 Task: Filter job titles by Caller.
Action: Mouse moved to (239, 75)
Screenshot: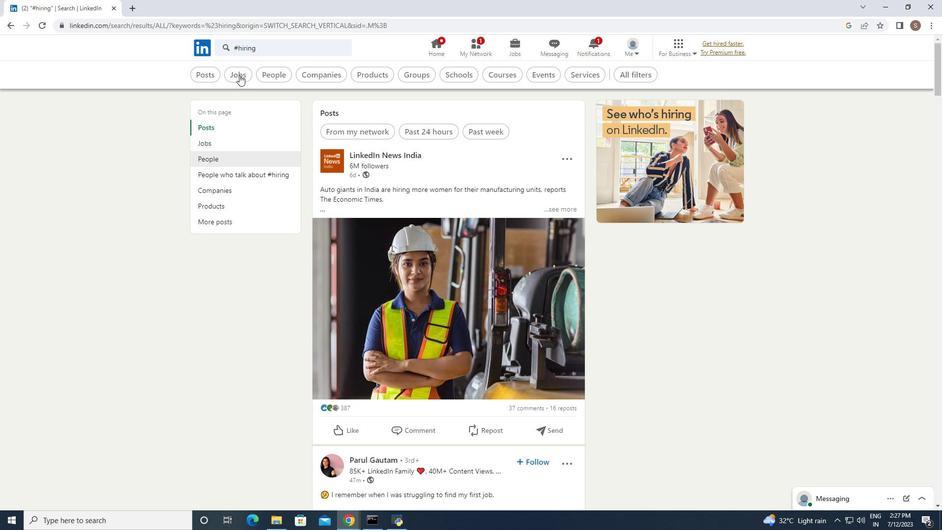 
Action: Mouse pressed left at (239, 75)
Screenshot: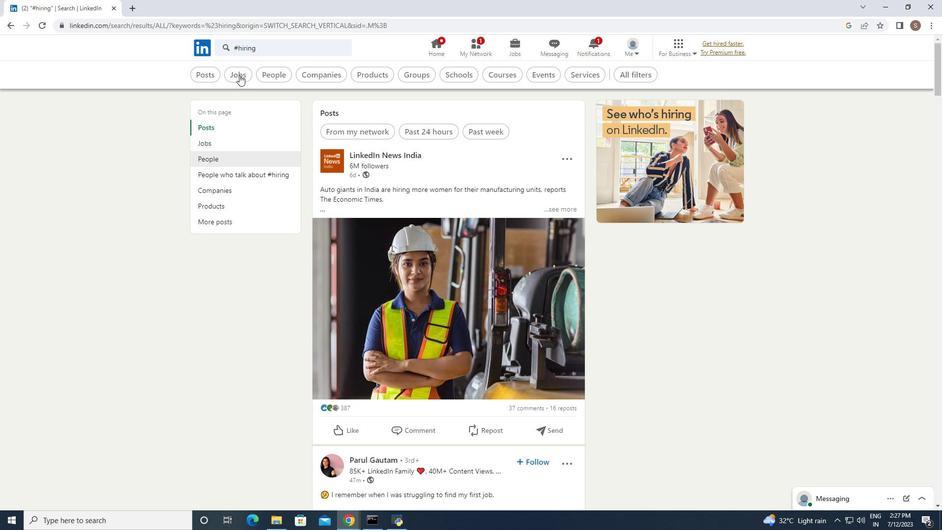 
Action: Mouse moved to (657, 72)
Screenshot: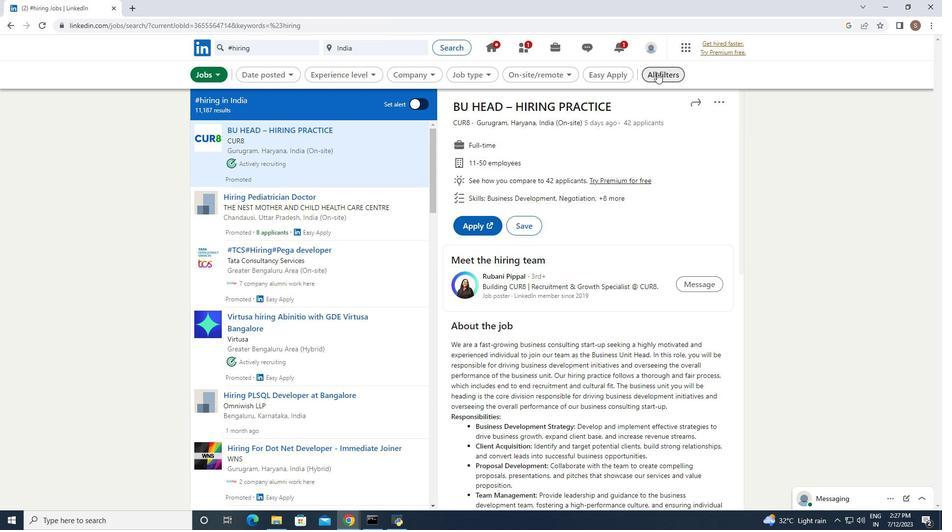 
Action: Mouse pressed left at (657, 72)
Screenshot: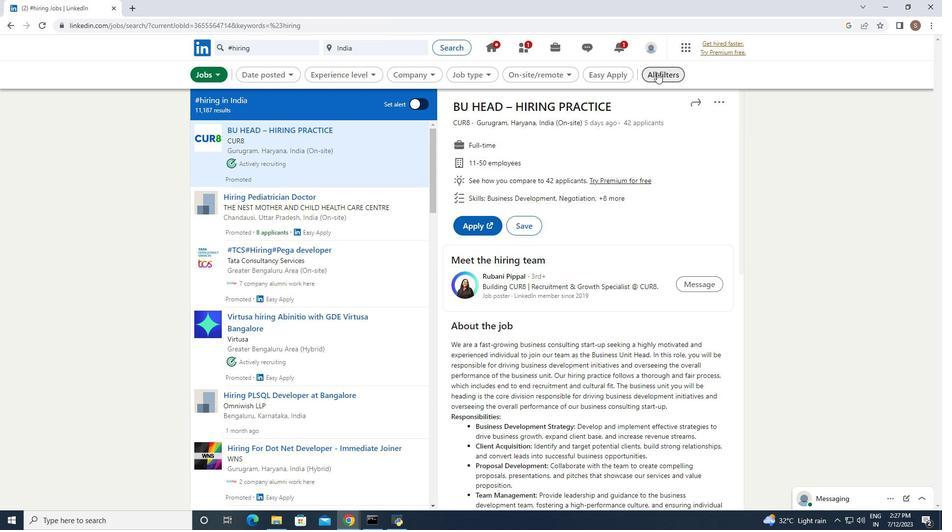 
Action: Mouse moved to (725, 318)
Screenshot: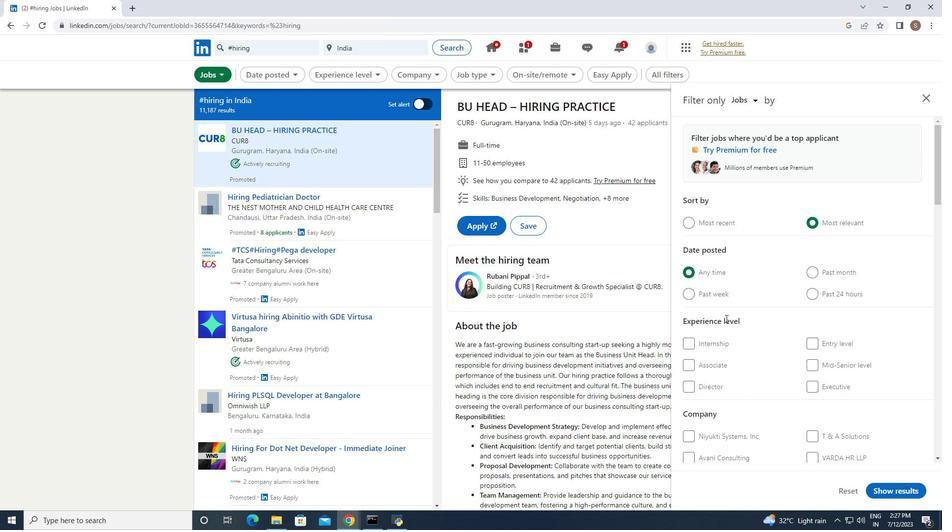 
Action: Mouse scrolled (725, 318) with delta (0, 0)
Screenshot: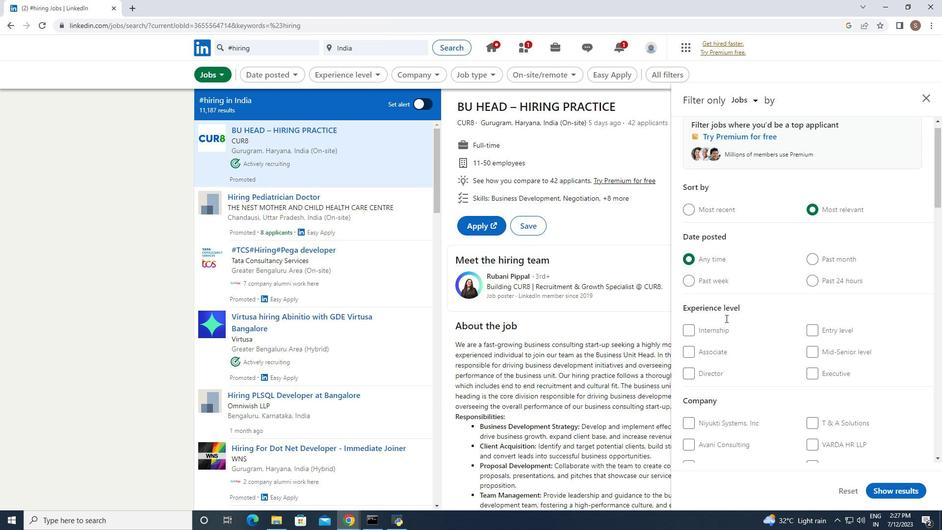 
Action: Mouse scrolled (725, 318) with delta (0, 0)
Screenshot: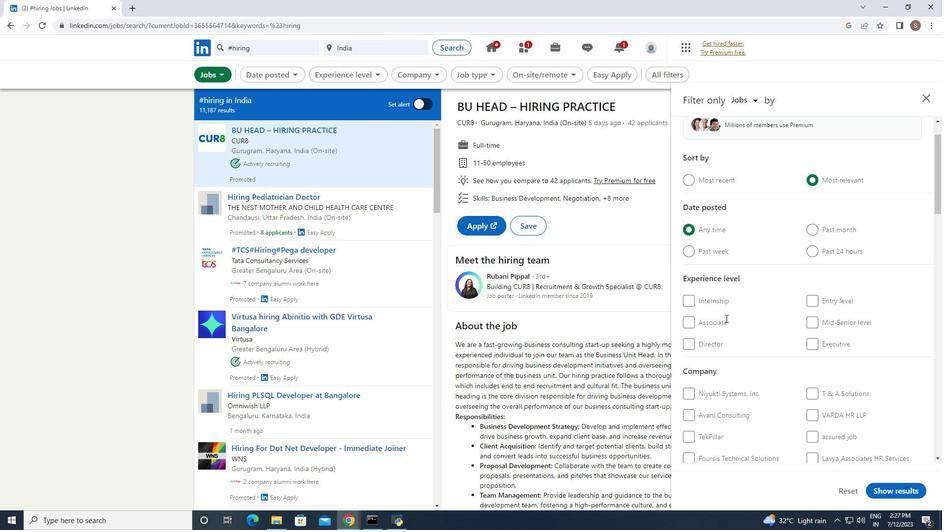 
Action: Mouse scrolled (725, 318) with delta (0, 0)
Screenshot: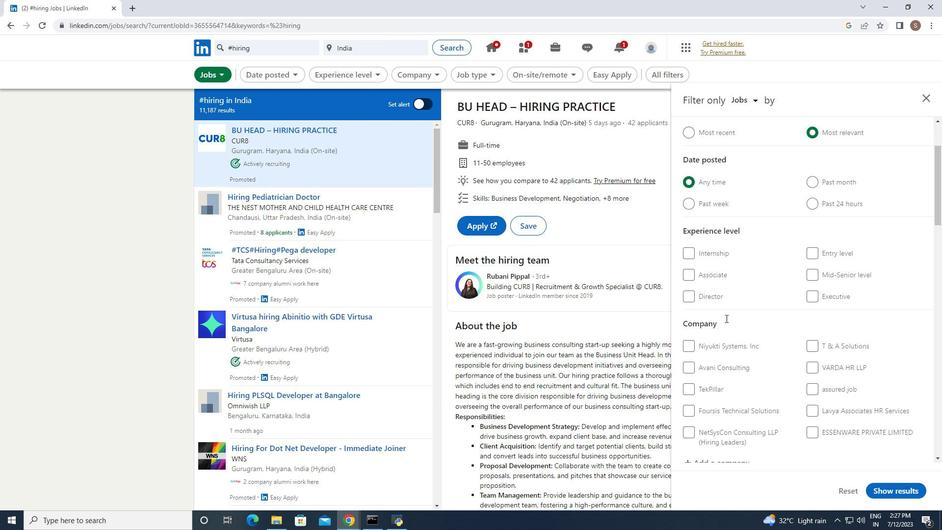 
Action: Mouse scrolled (725, 318) with delta (0, 0)
Screenshot: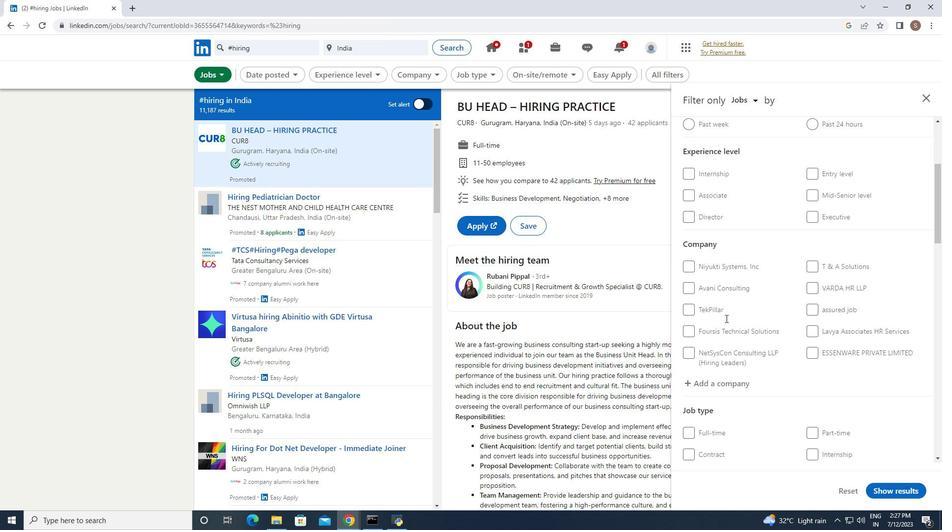 
Action: Mouse scrolled (725, 318) with delta (0, 0)
Screenshot: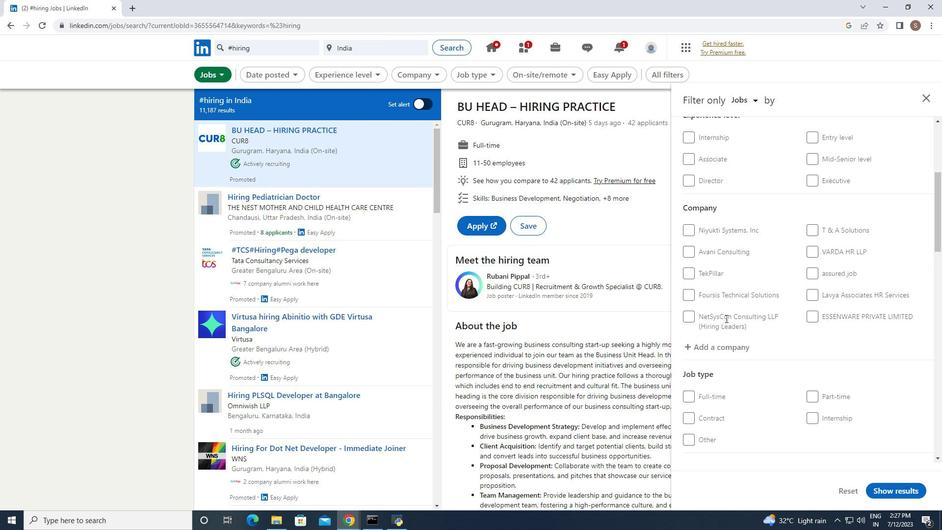 
Action: Mouse scrolled (725, 318) with delta (0, 0)
Screenshot: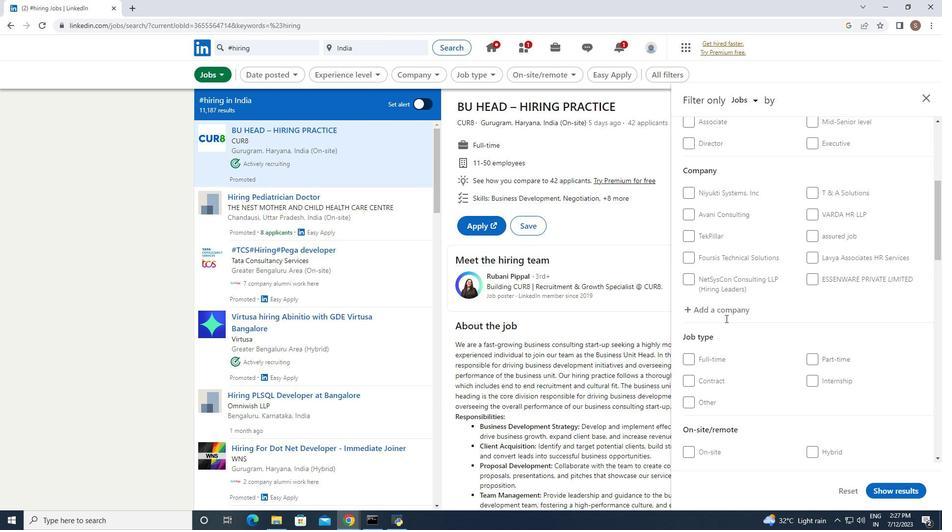 
Action: Mouse scrolled (725, 318) with delta (0, 0)
Screenshot: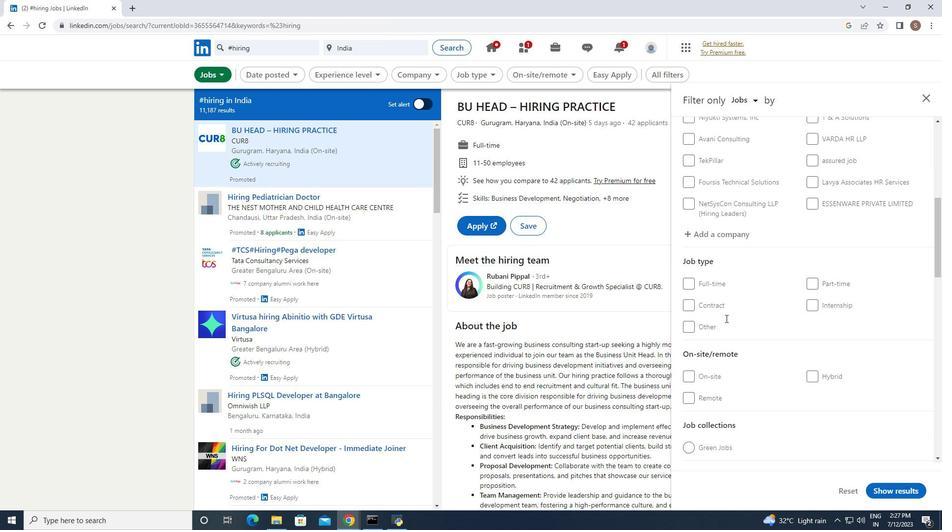 
Action: Mouse scrolled (725, 318) with delta (0, 0)
Screenshot: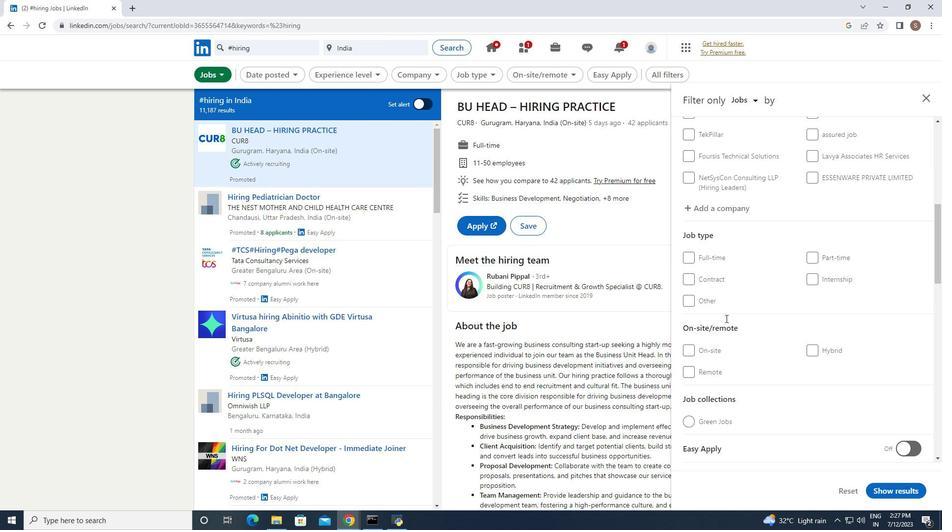 
Action: Mouse scrolled (725, 318) with delta (0, 0)
Screenshot: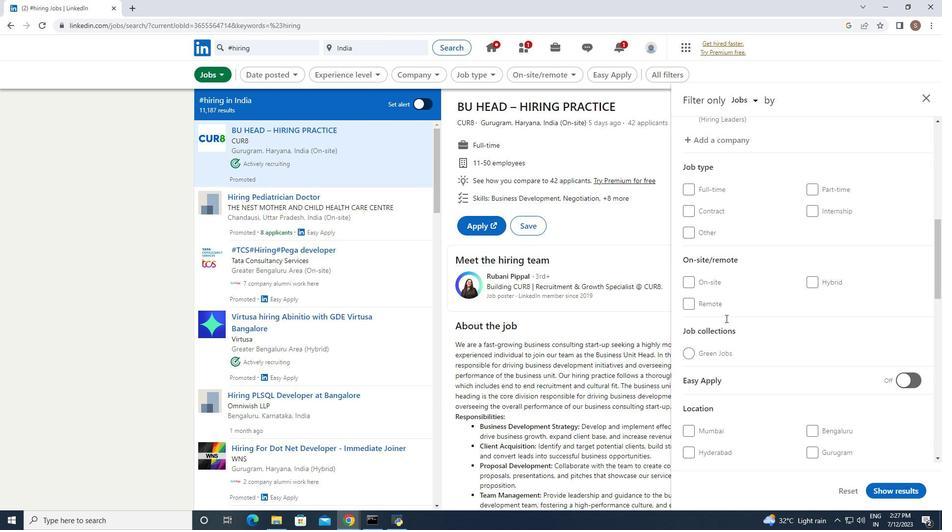 
Action: Mouse scrolled (725, 318) with delta (0, 0)
Screenshot: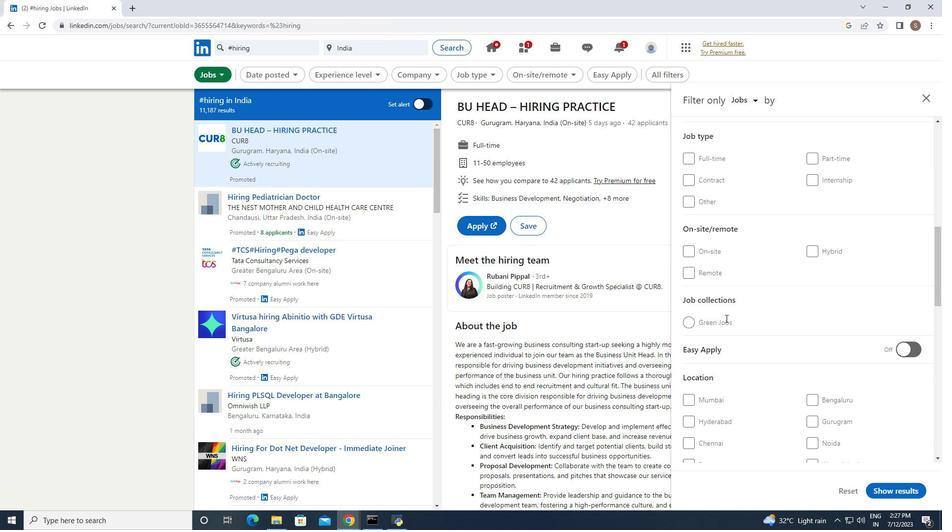 
Action: Mouse scrolled (725, 318) with delta (0, 0)
Screenshot: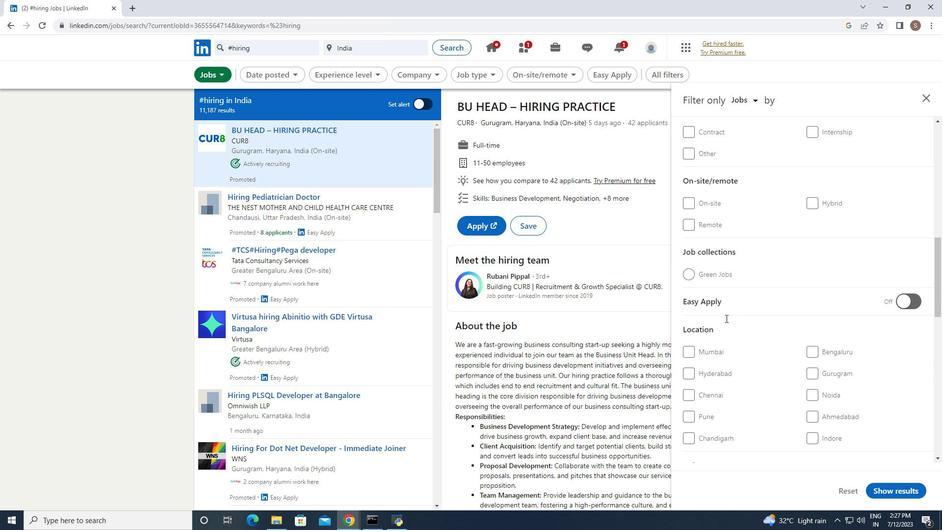 
Action: Mouse scrolled (725, 318) with delta (0, 0)
Screenshot: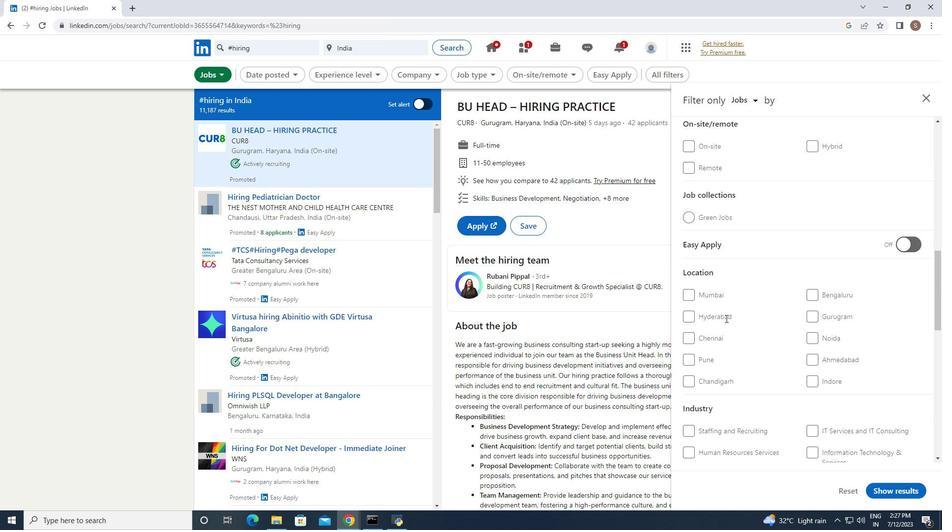 
Action: Mouse scrolled (725, 318) with delta (0, 0)
Screenshot: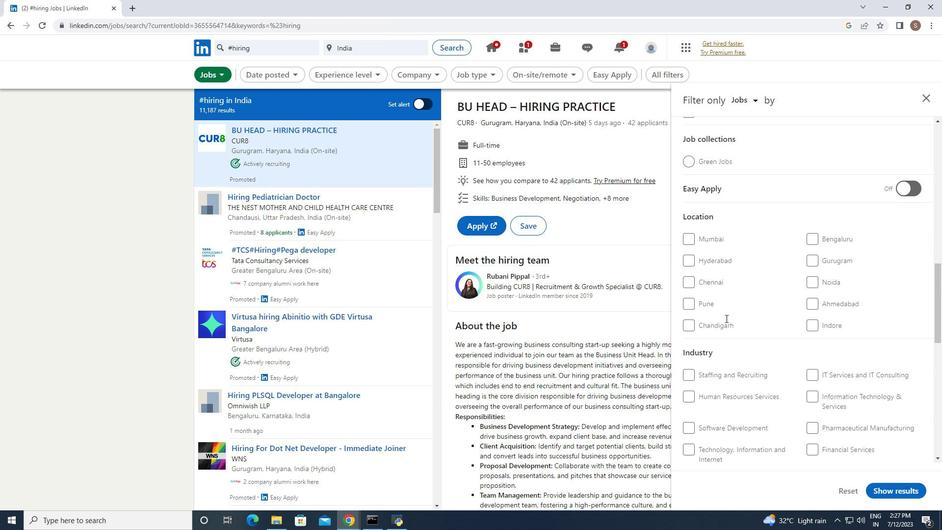 
Action: Mouse scrolled (725, 318) with delta (0, 0)
Screenshot: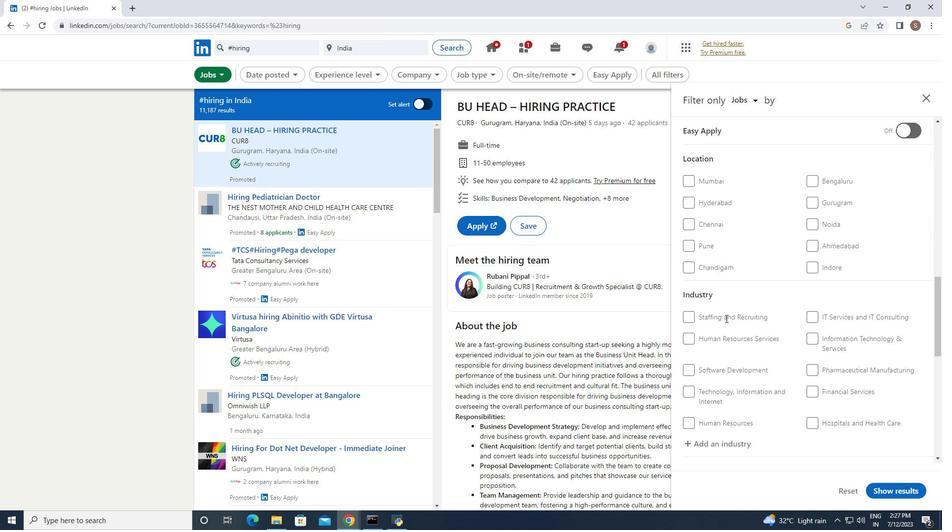 
Action: Mouse scrolled (725, 318) with delta (0, 0)
Screenshot: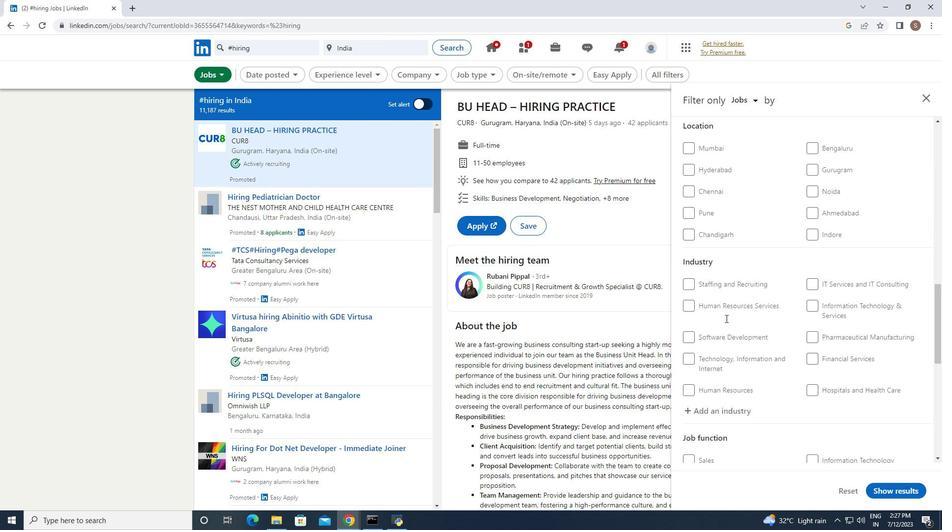 
Action: Mouse scrolled (725, 318) with delta (0, 0)
Screenshot: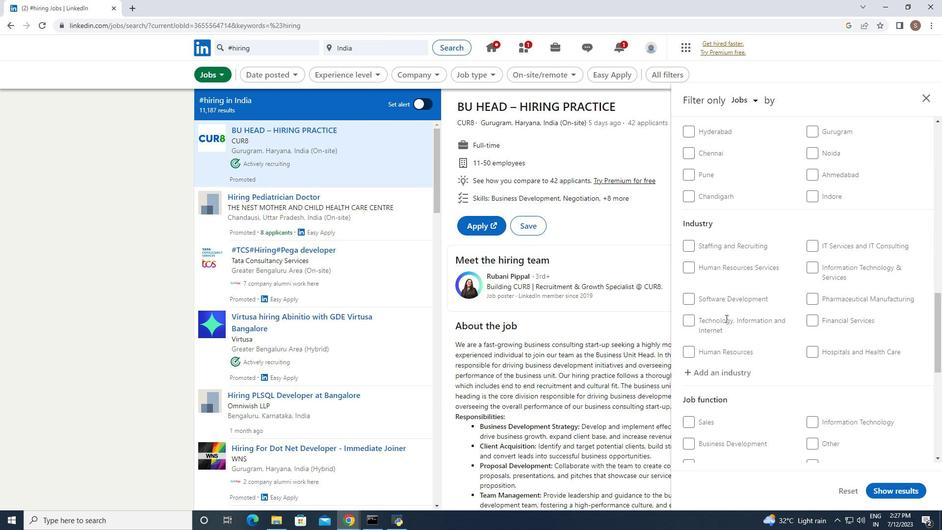 
Action: Mouse scrolled (725, 318) with delta (0, 0)
Screenshot: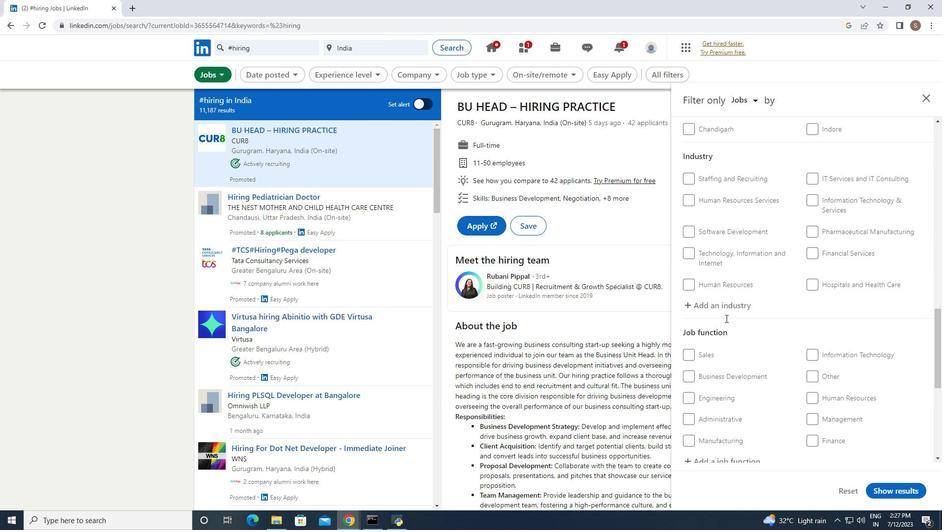 
Action: Mouse scrolled (725, 318) with delta (0, 0)
Screenshot: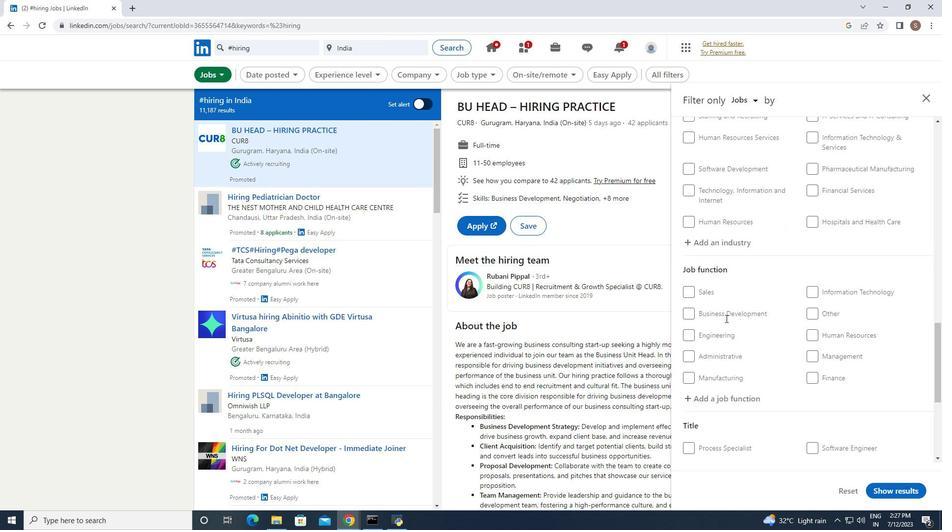 
Action: Mouse scrolled (725, 318) with delta (0, 0)
Screenshot: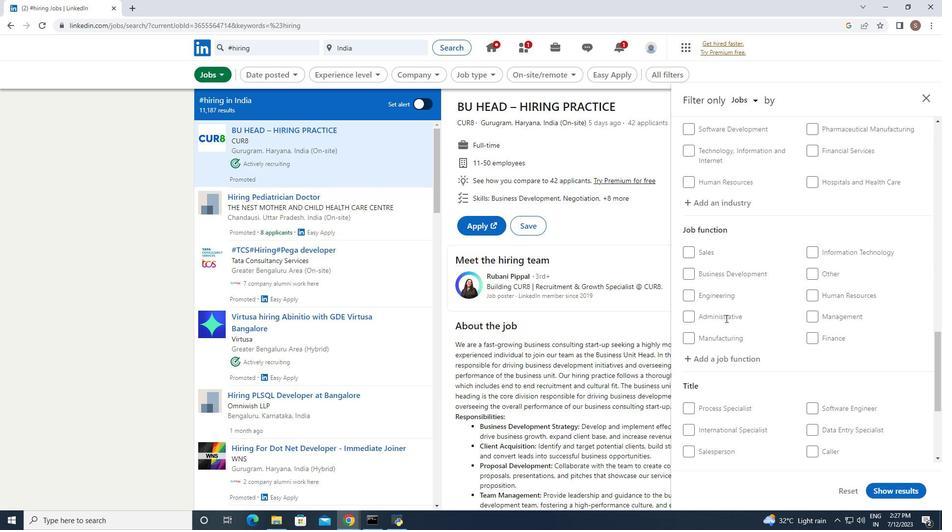 
Action: Mouse scrolled (725, 318) with delta (0, 0)
Screenshot: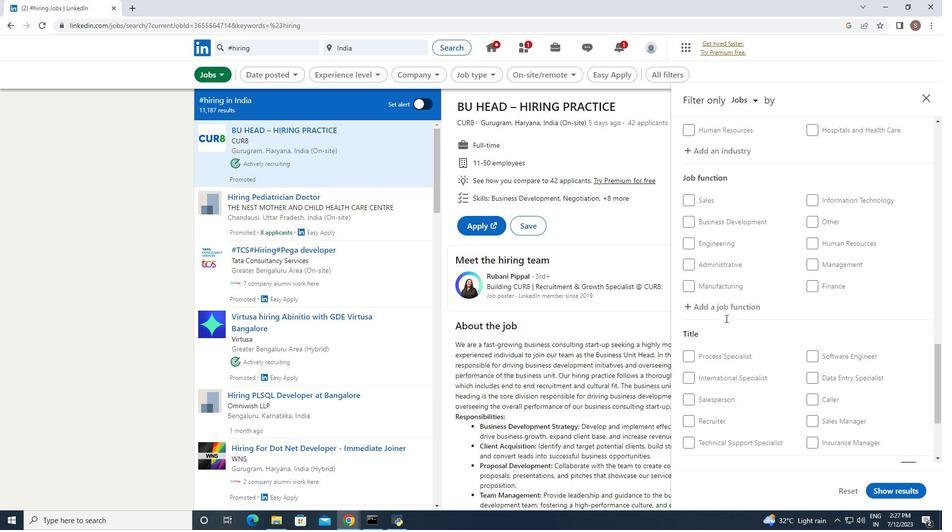 
Action: Mouse scrolled (725, 318) with delta (0, 0)
Screenshot: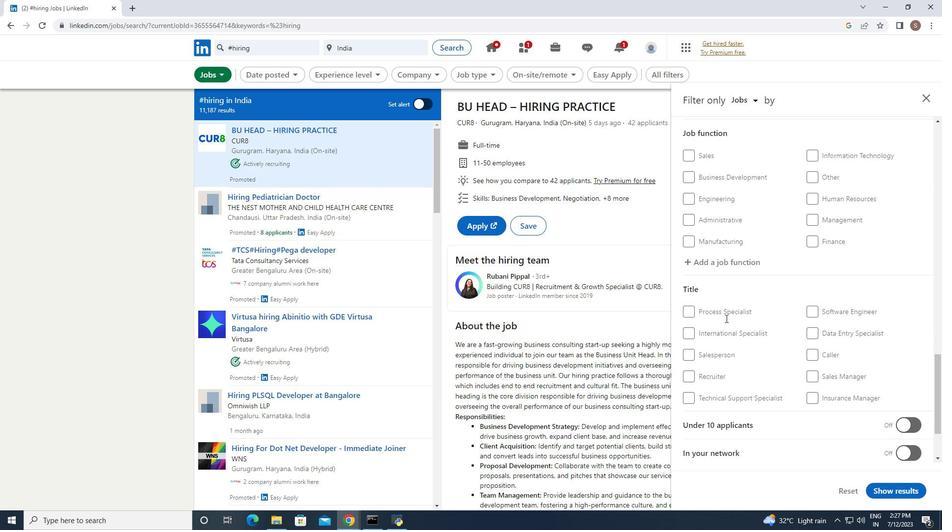 
Action: Mouse scrolled (725, 318) with delta (0, 0)
Screenshot: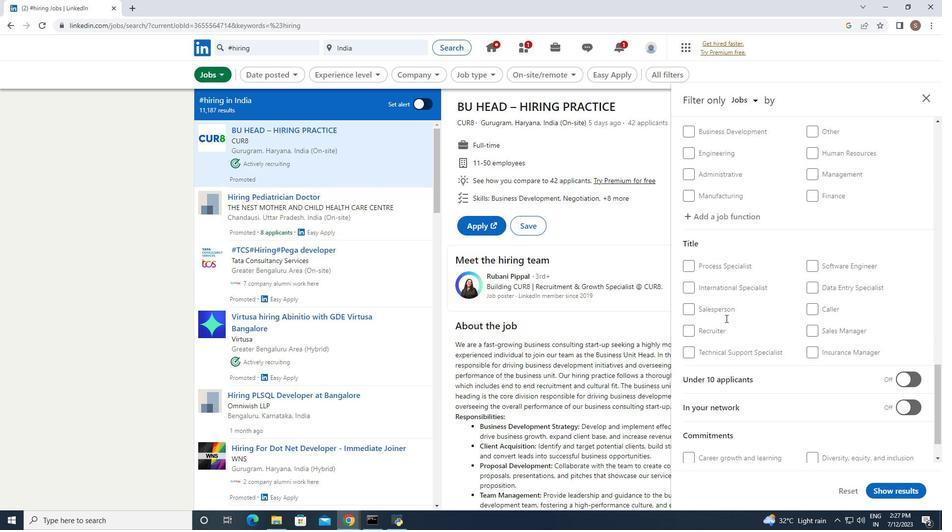 
Action: Mouse moved to (814, 274)
Screenshot: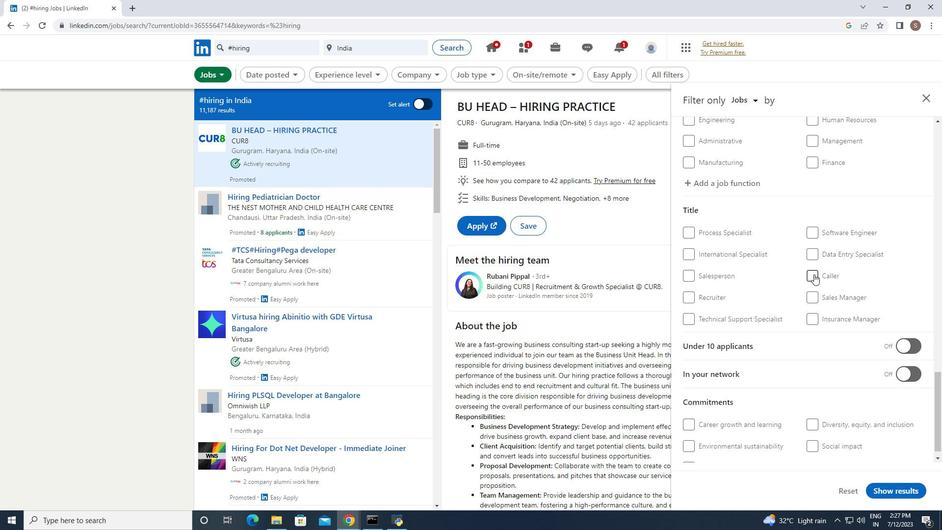 
Action: Mouse pressed left at (814, 274)
Screenshot: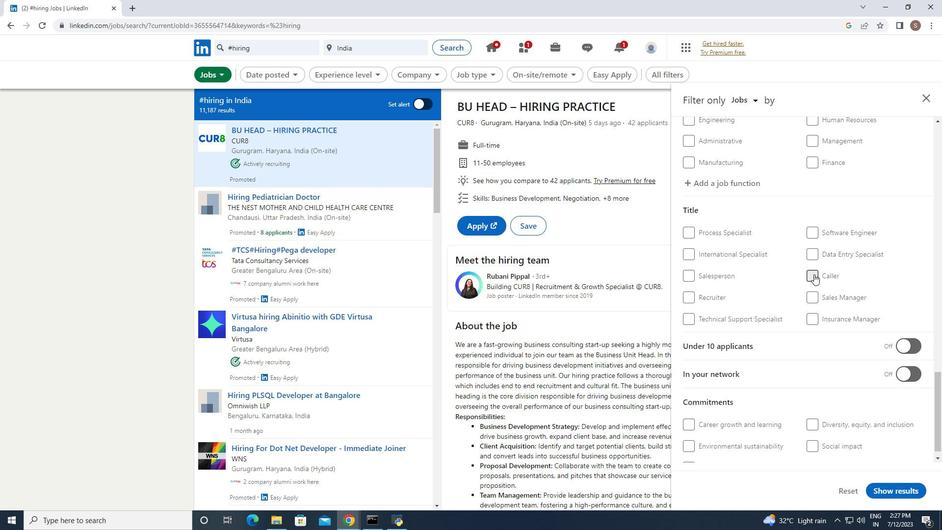 
Action: Mouse moved to (878, 486)
Screenshot: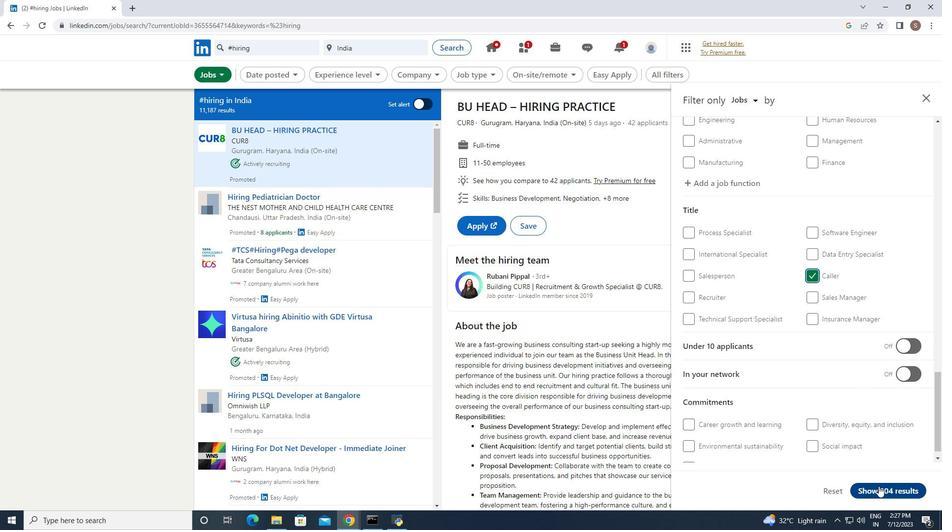 
Action: Mouse pressed left at (878, 486)
Screenshot: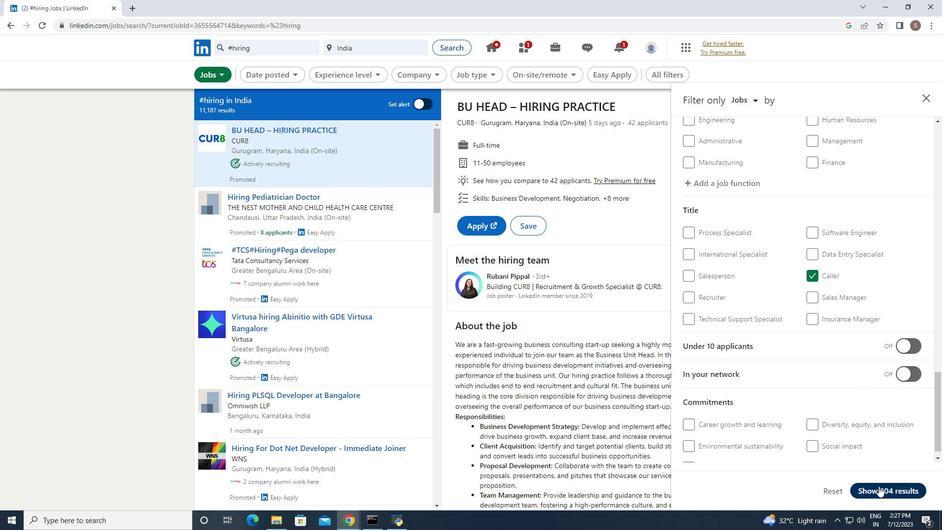 
